 Task: Make in the project ZoomOut an epic 'Service Level Agreement (SLA) Management Process Improvement'.
Action: Mouse moved to (227, 391)
Screenshot: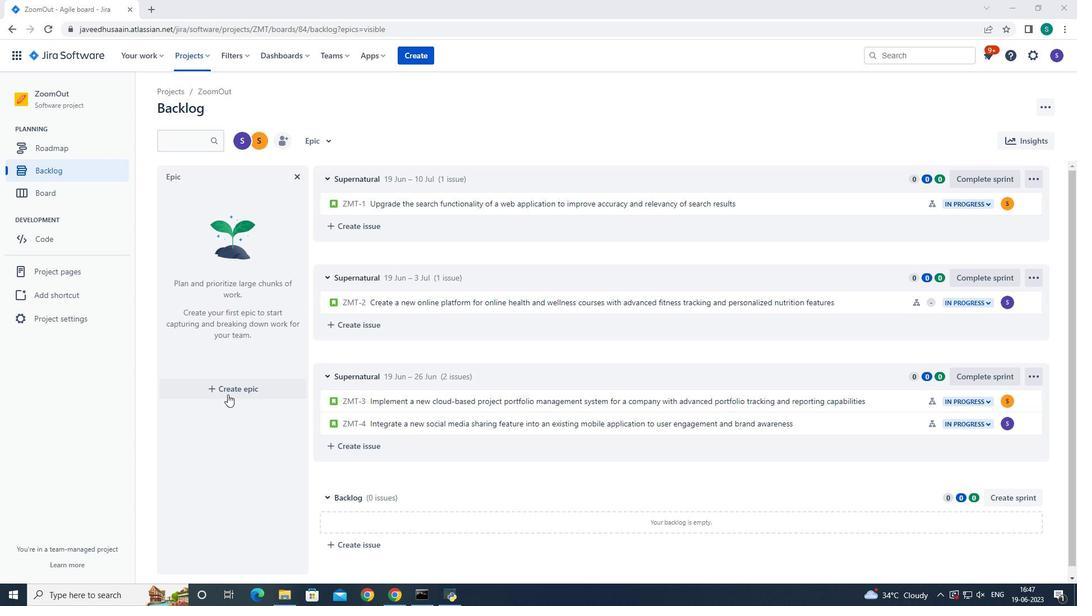 
Action: Mouse pressed left at (227, 391)
Screenshot: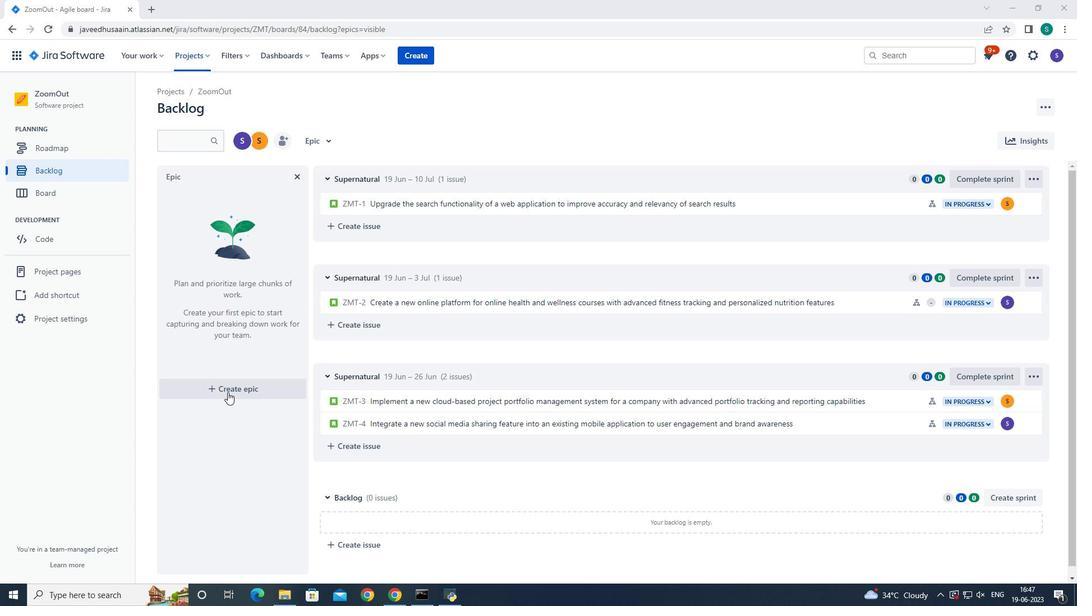 
Action: Mouse moved to (226, 385)
Screenshot: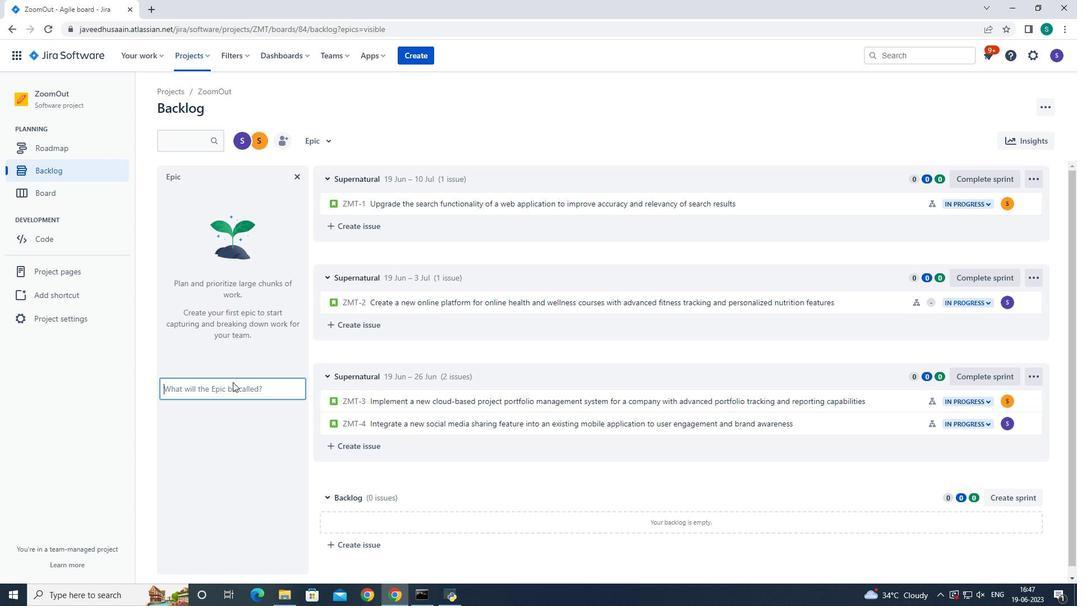 
Action: Mouse pressed left at (226, 385)
Screenshot: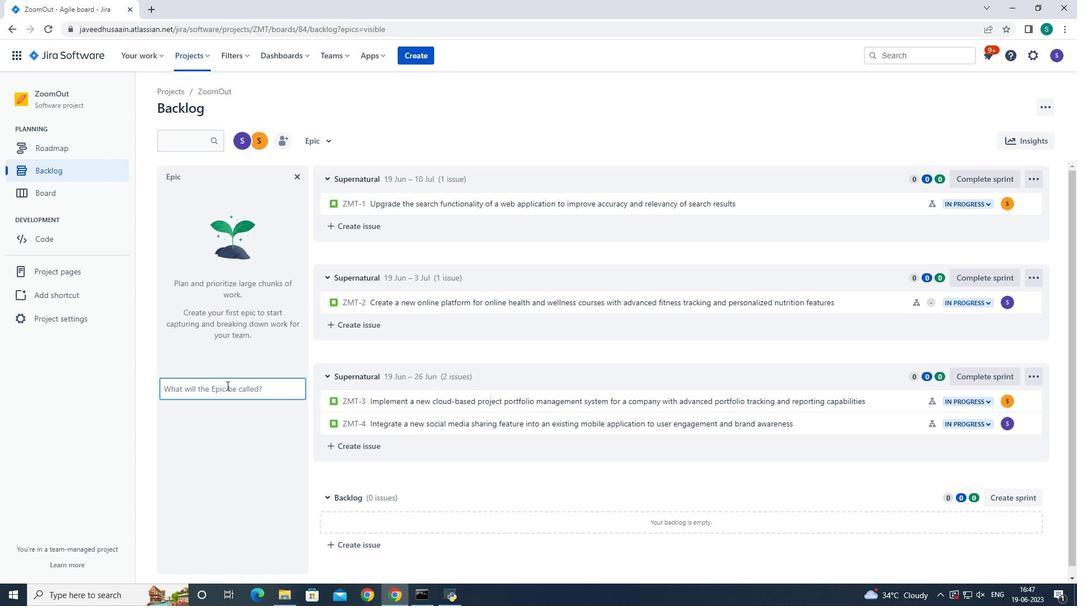 
Action: Key pressed <Key.shift><Key.shift><Key.shift><Key.shift><Key.shift><Key.shift><Key.shift><Key.shift><Key.shift><Key.shift><Key.shift><Key.shift><Key.shift><Key.shift><Key.shift><Key.shift><Key.shift><Key.shift><Key.shift><Key.shift><Key.shift><Key.shift><Key.shift><Key.shift><Key.shift><Key.shift><Key.shift><Key.shift>Service<Key.space><Key.shift>Level<Key.space><Key.shift>Agreement<Key.space><Key.shift>(<Key.shift>SLA<Key.shift><Key.shift><Key.shift><Key.shift><Key.shift>)<Key.space><Key.shift>Management<Key.space><Key.shift><Key.shift><Key.shift><Key.shift>Process<Key.space><Key.shift>Improvee<Key.backspace>ment<Key.enter>
Screenshot: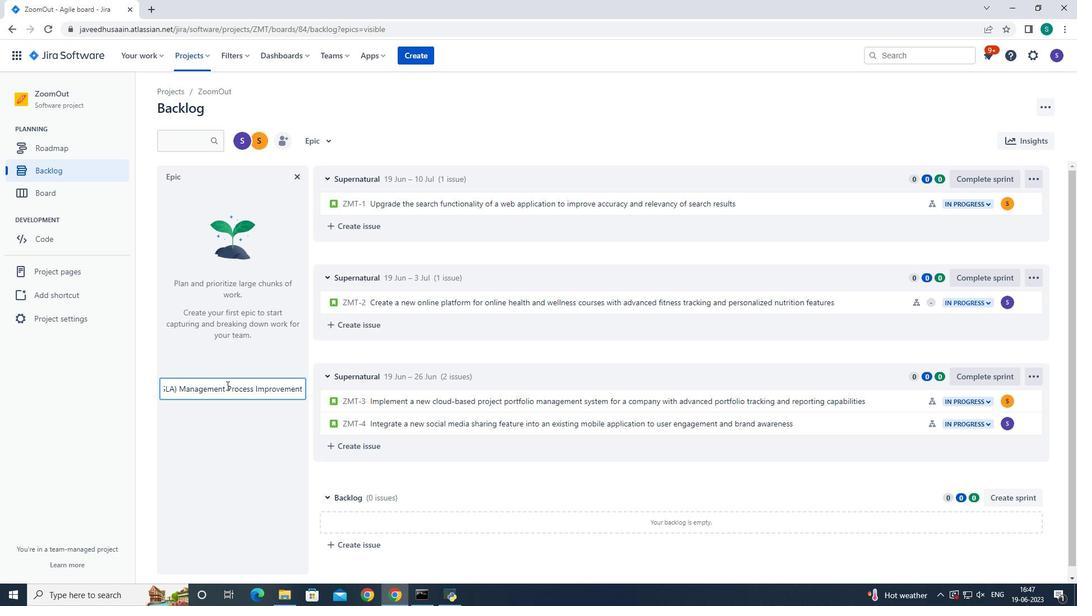 
Action: Mouse moved to (237, 271)
Screenshot: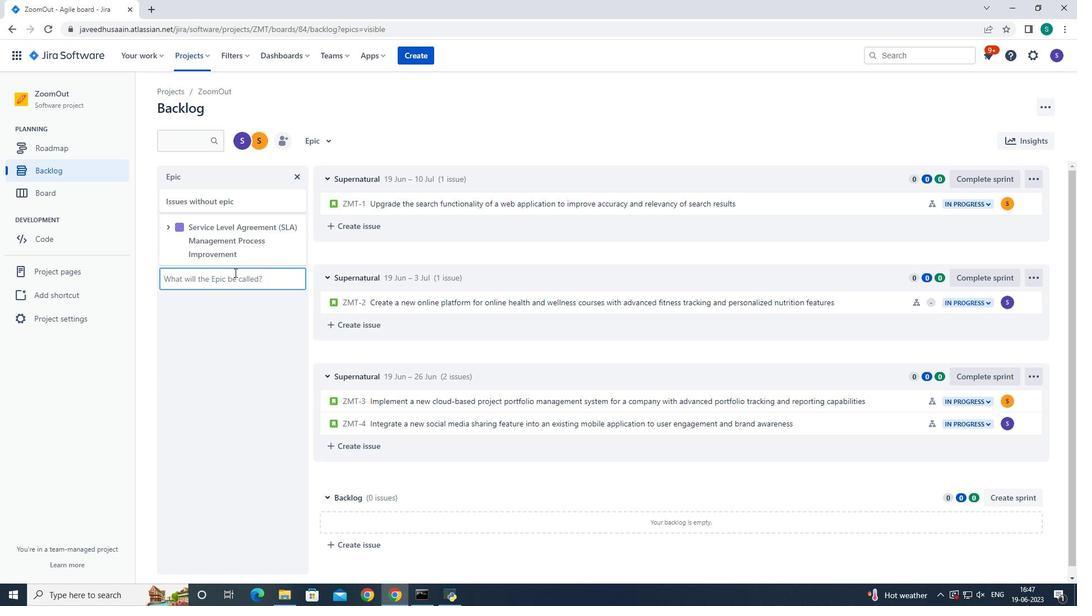 
